 Task: Turn on the email notification.
Action: Mouse moved to (1008, 199)
Screenshot: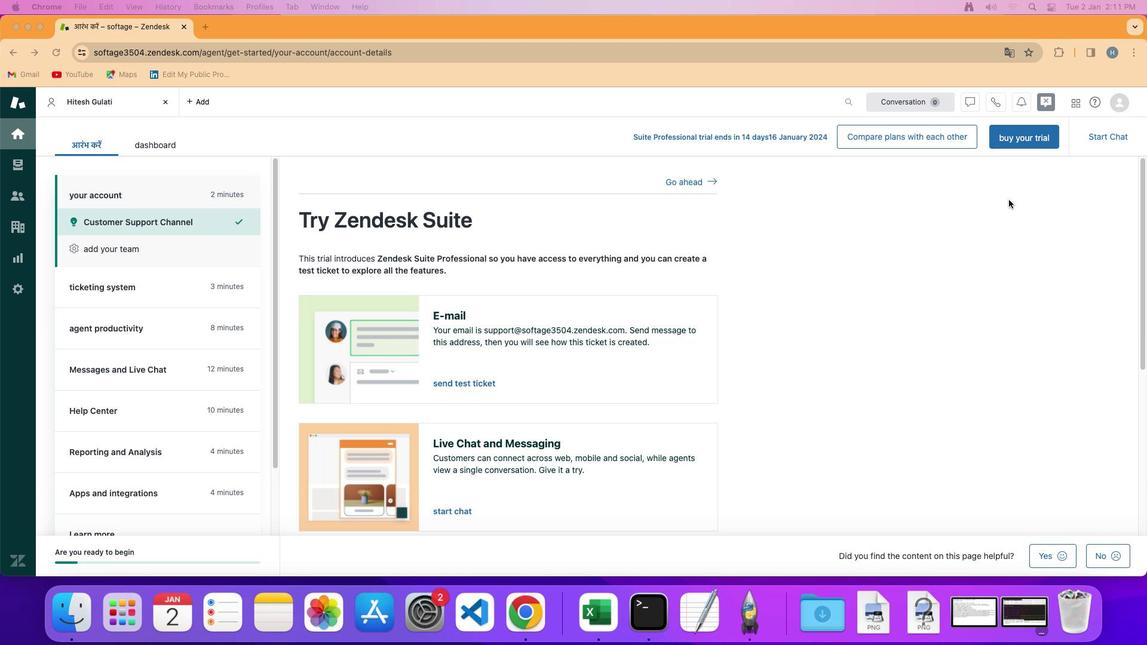 
Action: Mouse pressed left at (1008, 199)
Screenshot: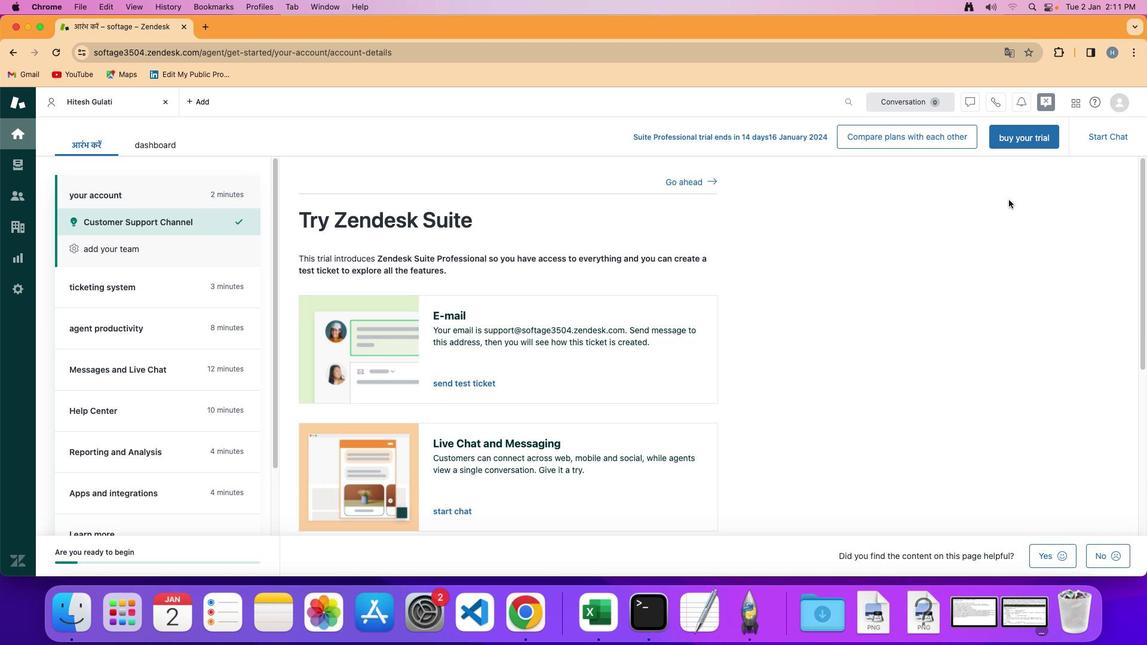 
Action: Mouse moved to (1120, 103)
Screenshot: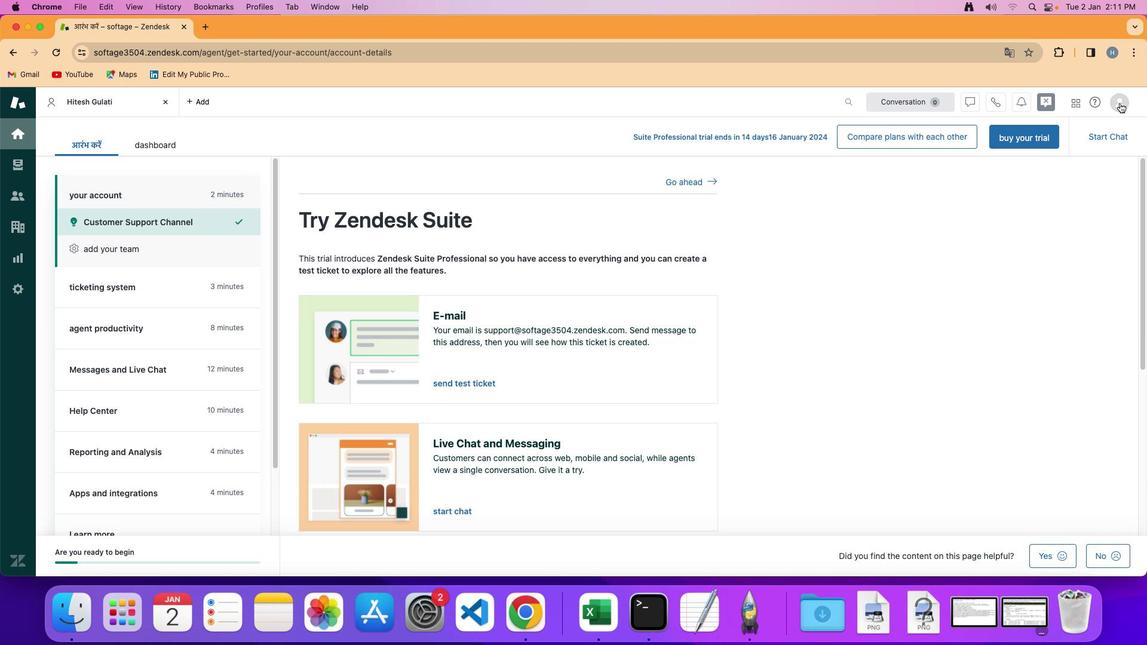 
Action: Mouse pressed left at (1120, 103)
Screenshot: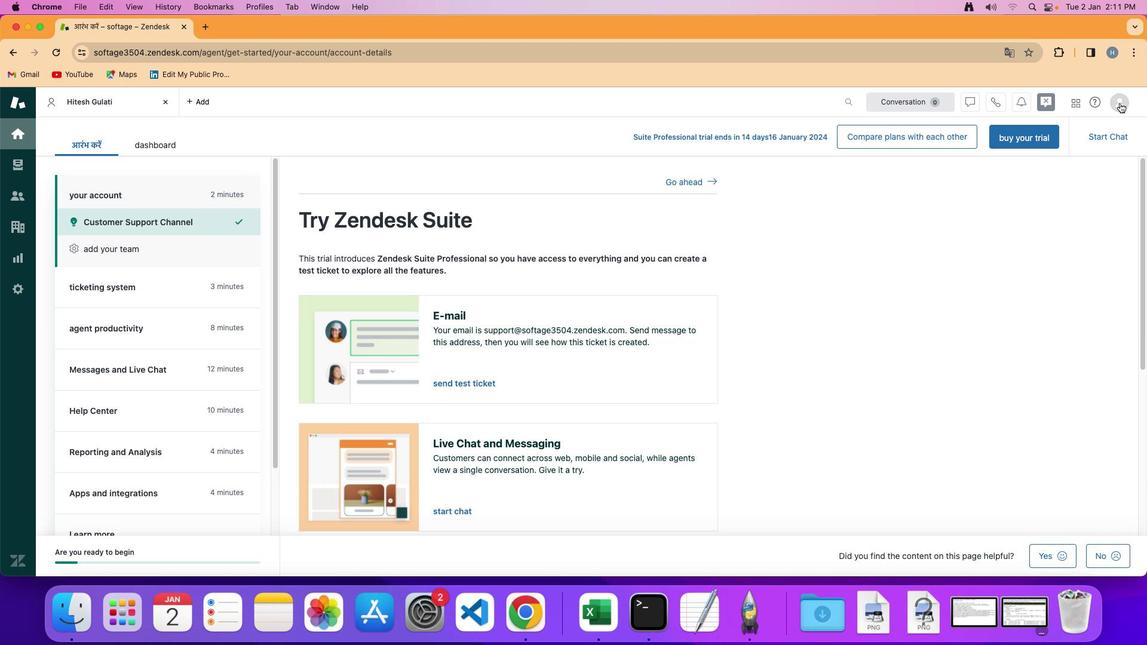 
Action: Mouse moved to (1044, 130)
Screenshot: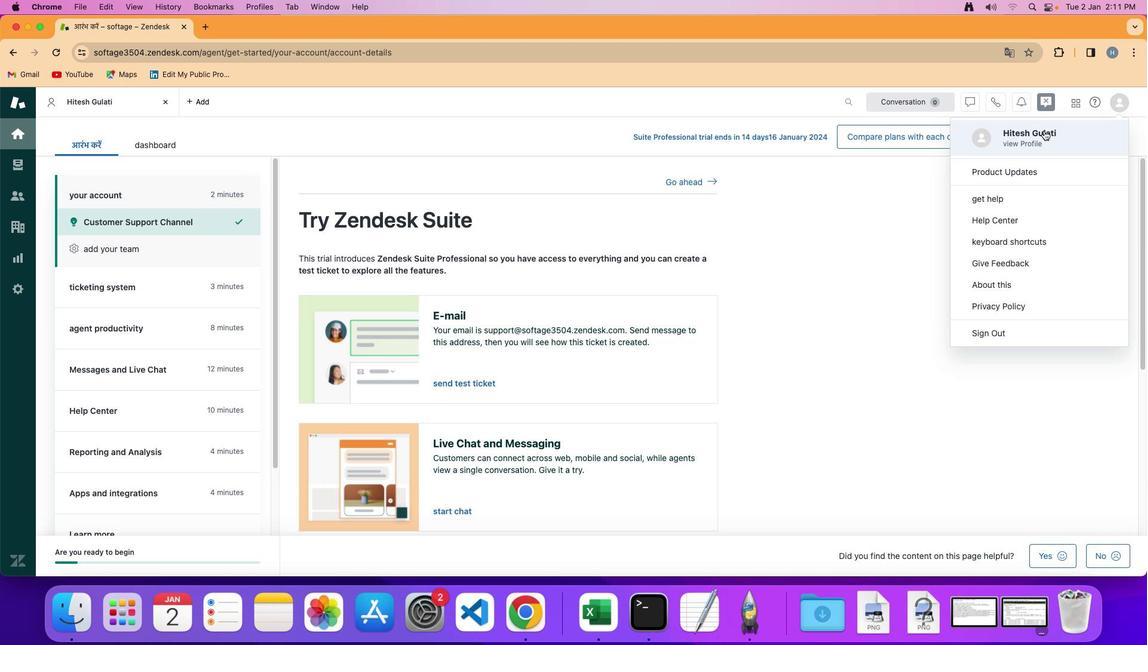 
Action: Mouse pressed left at (1044, 130)
Screenshot: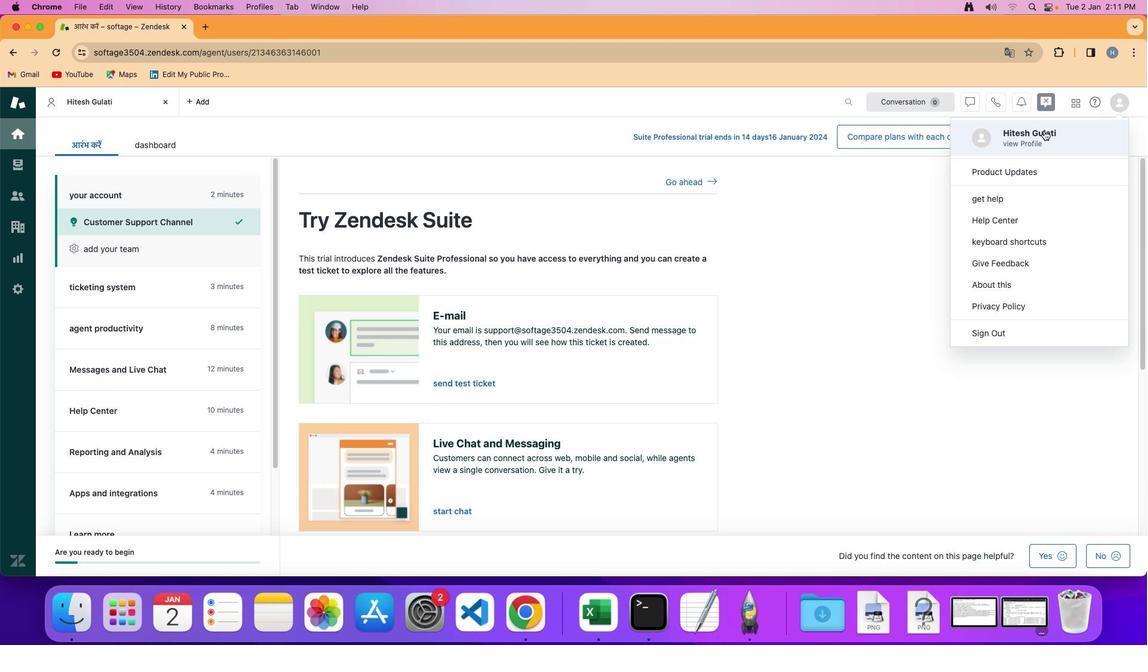 
Action: Mouse moved to (414, 210)
Screenshot: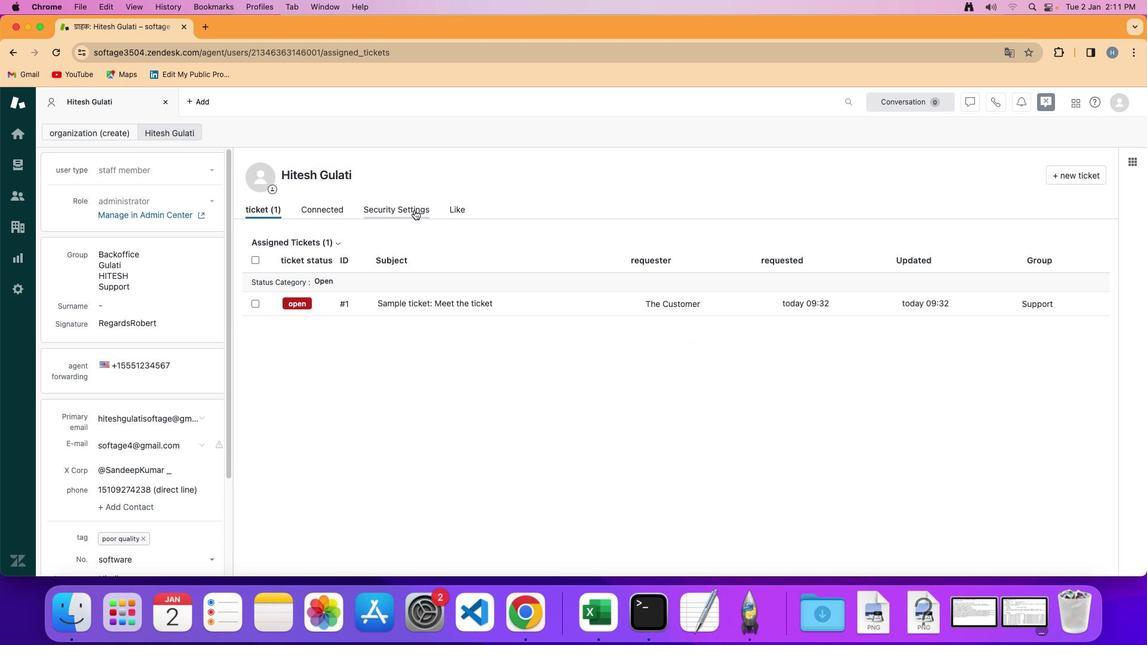 
Action: Mouse pressed left at (414, 210)
Screenshot: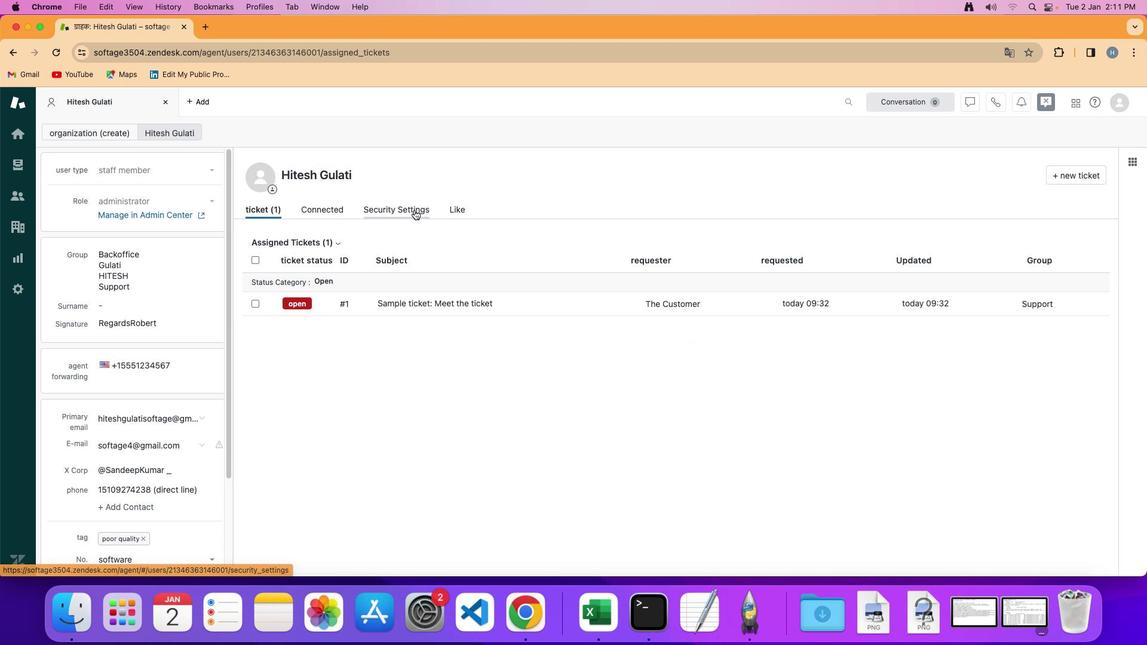 
Action: Mouse moved to (594, 479)
Screenshot: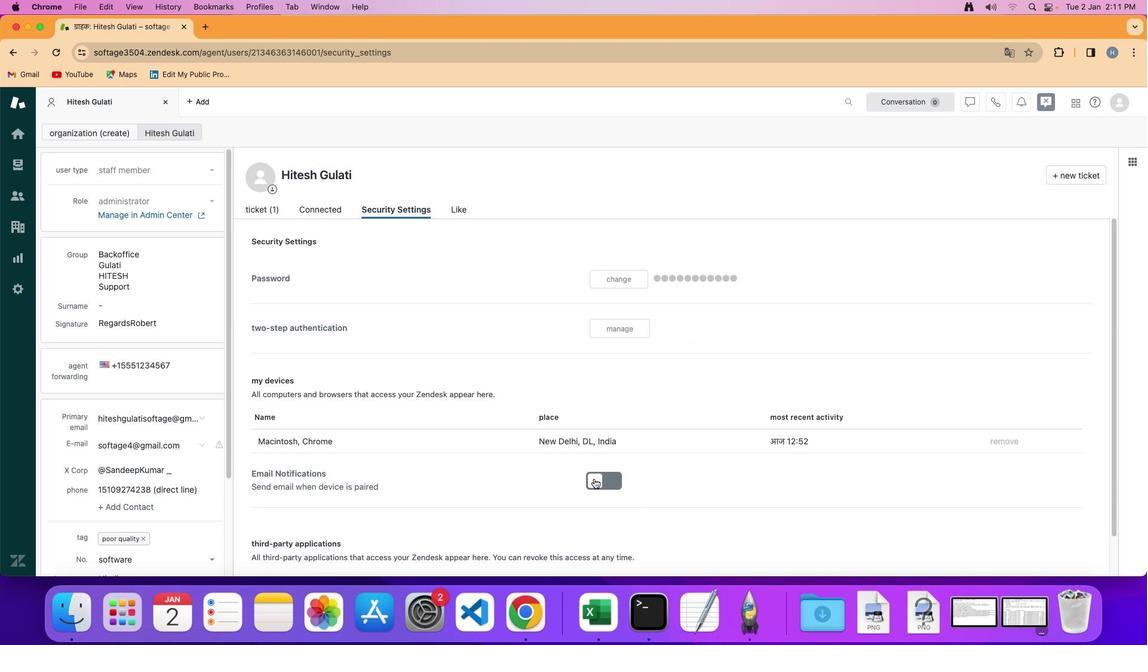 
Action: Mouse pressed left at (594, 479)
Screenshot: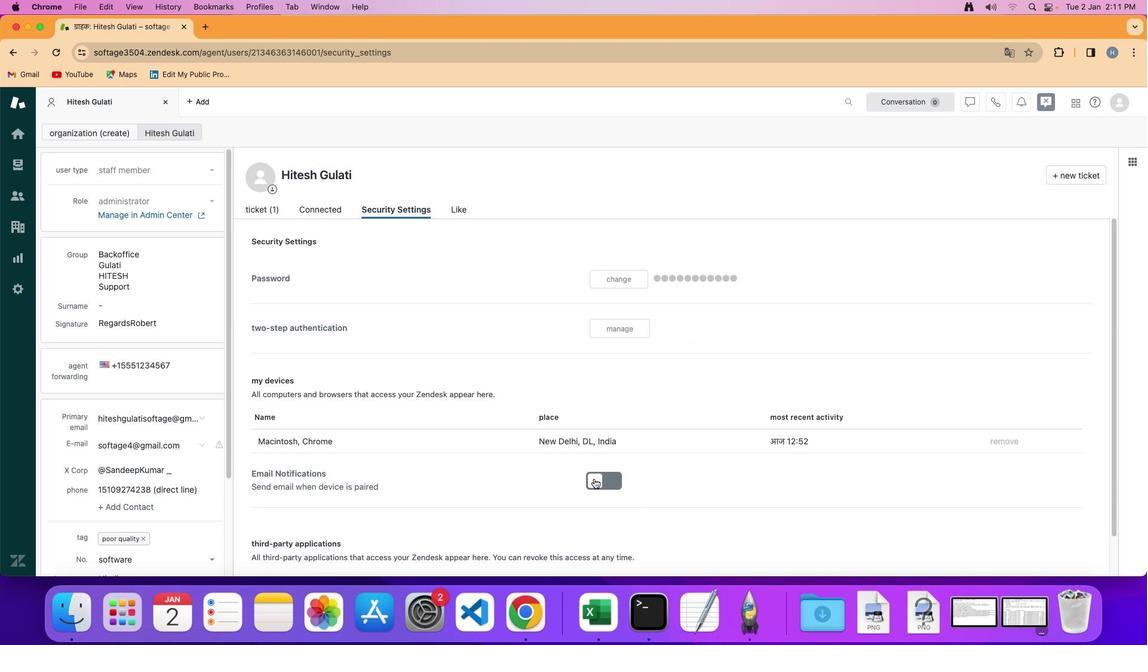 
Action: Mouse moved to (688, 481)
Screenshot: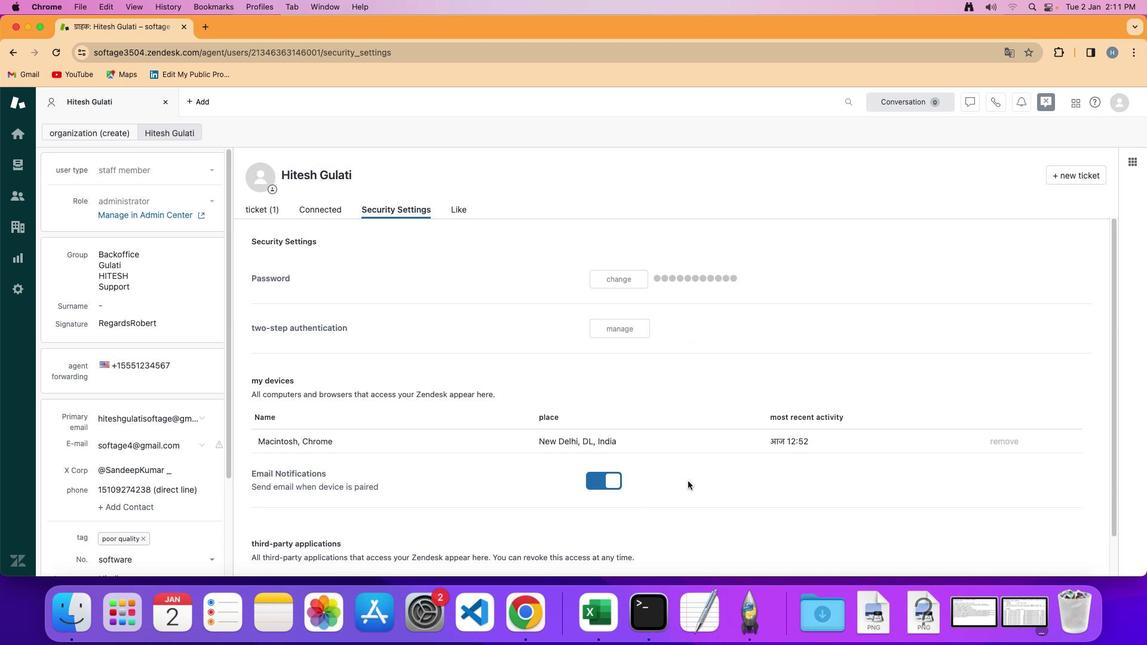 
